 Task: Add a condition where "Channel Is Web service (API)" in recently solved tickets.
Action: Mouse moved to (6, 261)
Screenshot: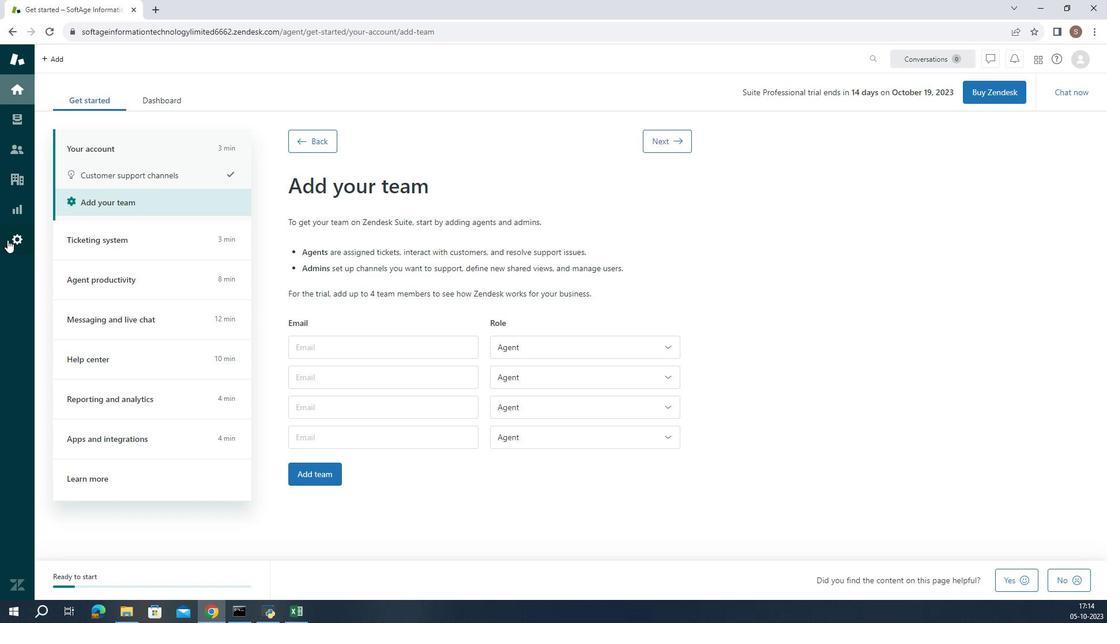 
Action: Mouse pressed left at (6, 261)
Screenshot: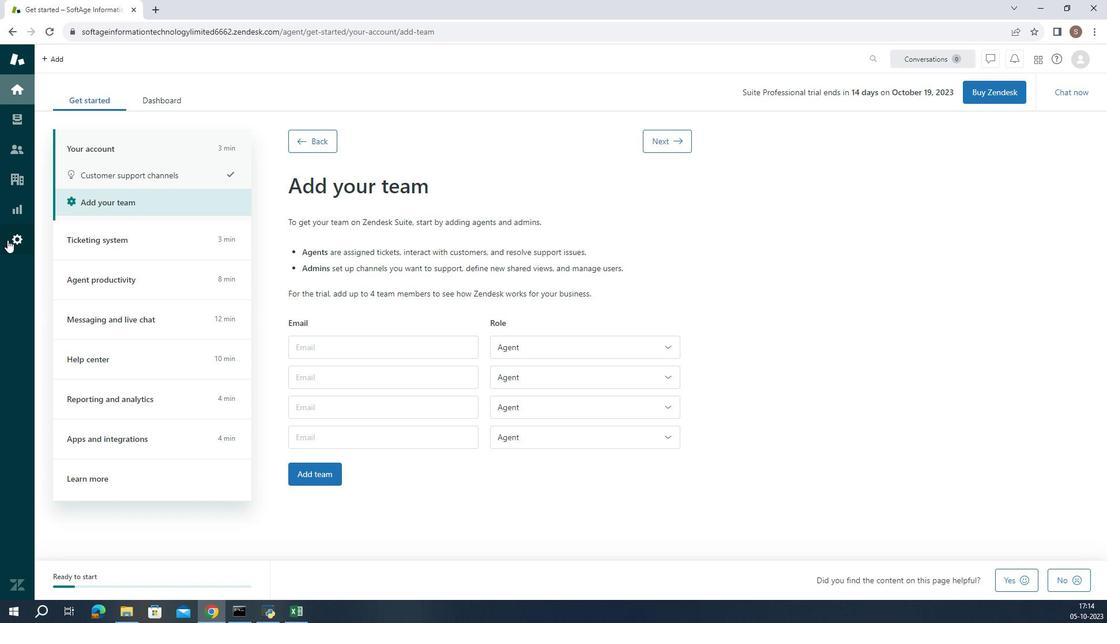 
Action: Mouse moved to (409, 530)
Screenshot: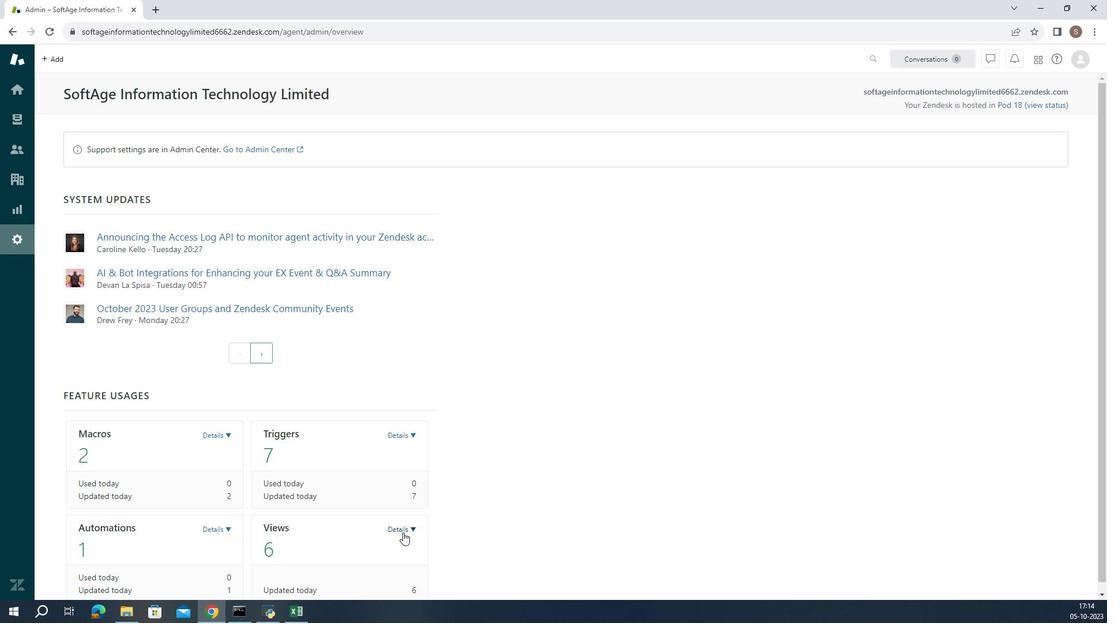 
Action: Mouse pressed left at (409, 530)
Screenshot: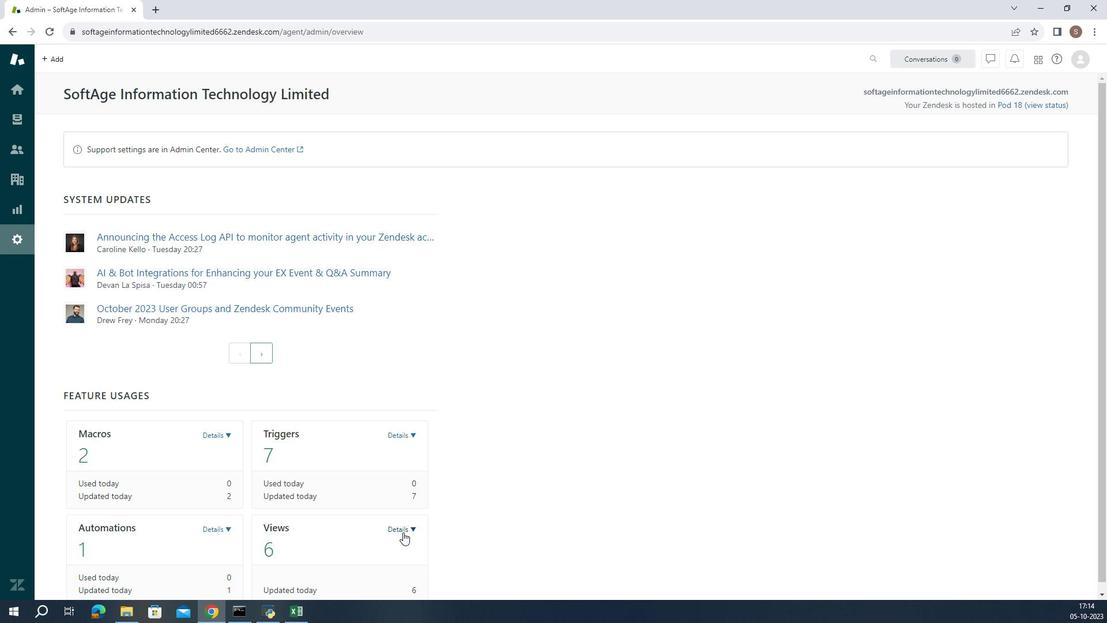 
Action: Mouse moved to (383, 566)
Screenshot: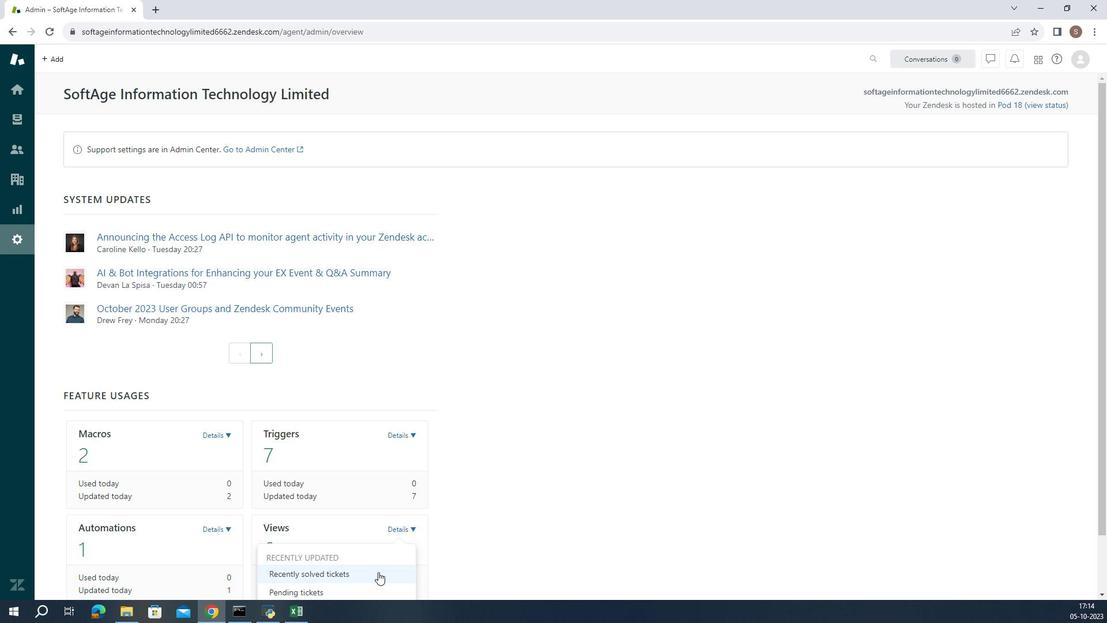 
Action: Mouse pressed left at (383, 566)
Screenshot: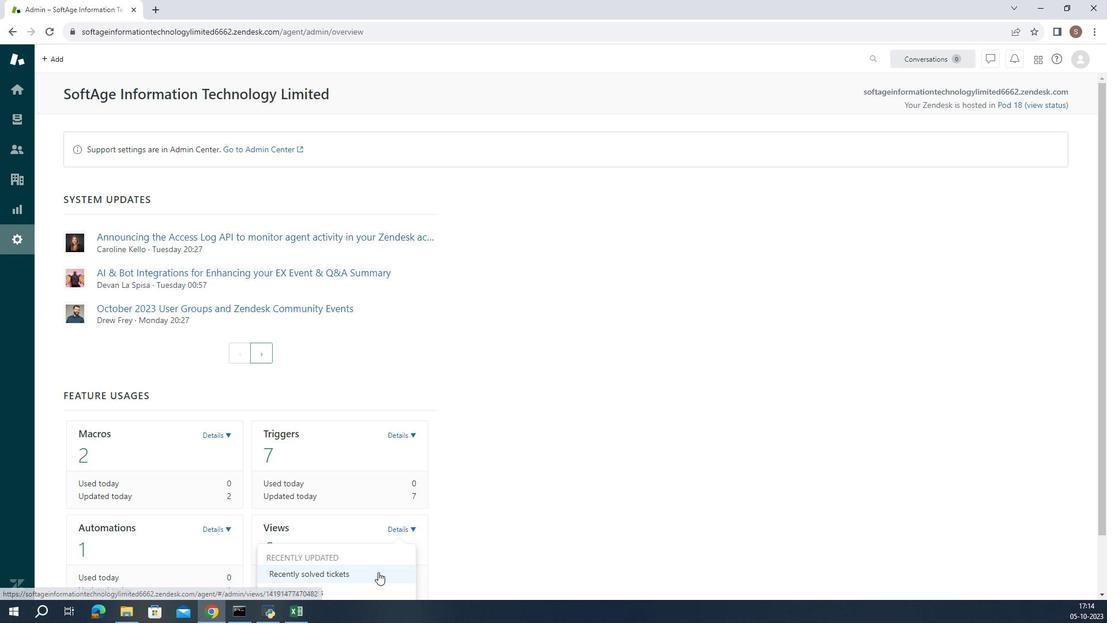 
Action: Mouse moved to (195, 396)
Screenshot: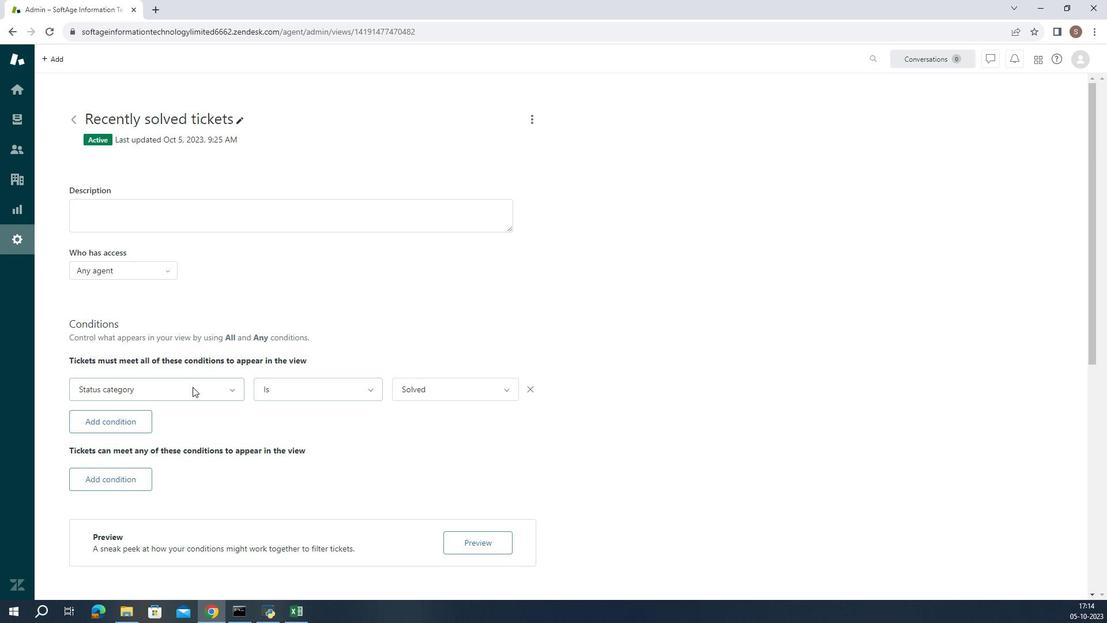 
Action: Mouse pressed left at (195, 396)
Screenshot: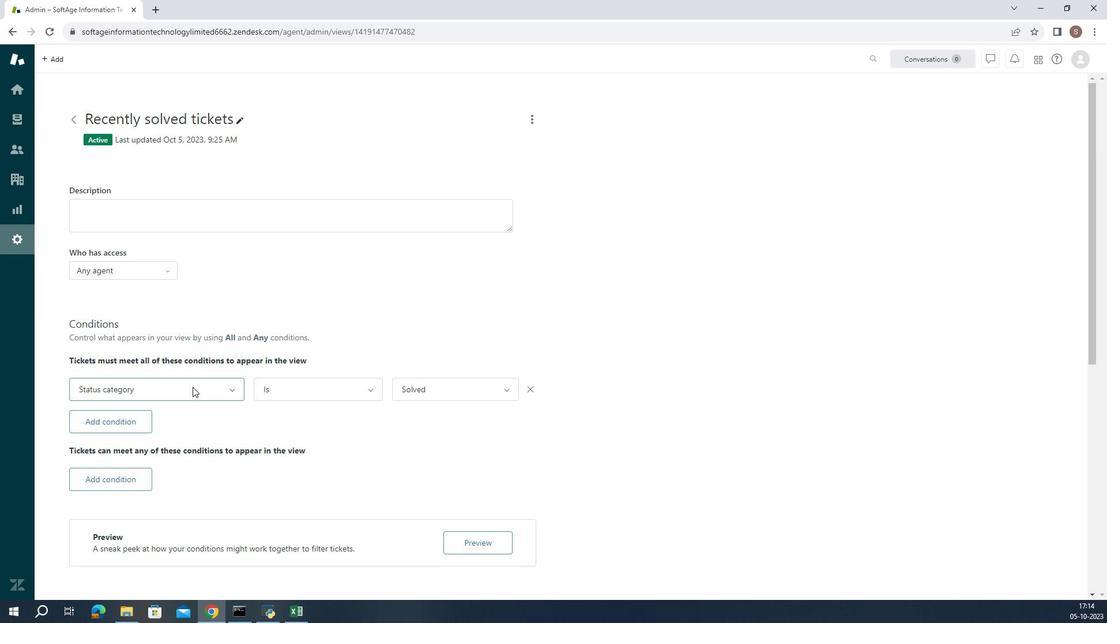
Action: Mouse moved to (217, 293)
Screenshot: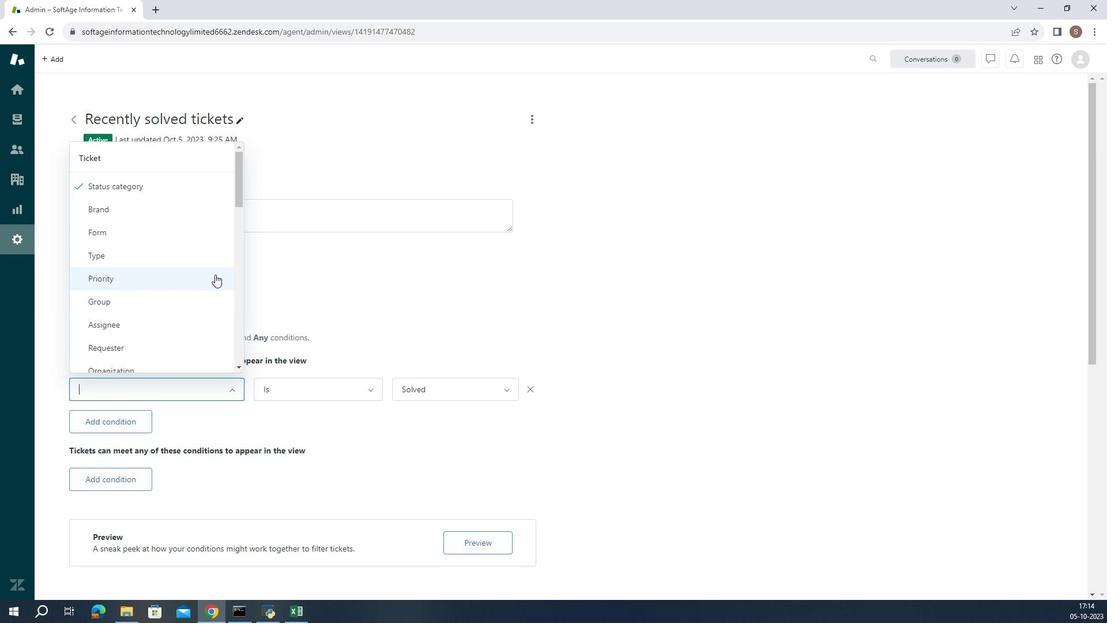 
Action: Mouse scrolled (217, 293) with delta (0, 0)
Screenshot: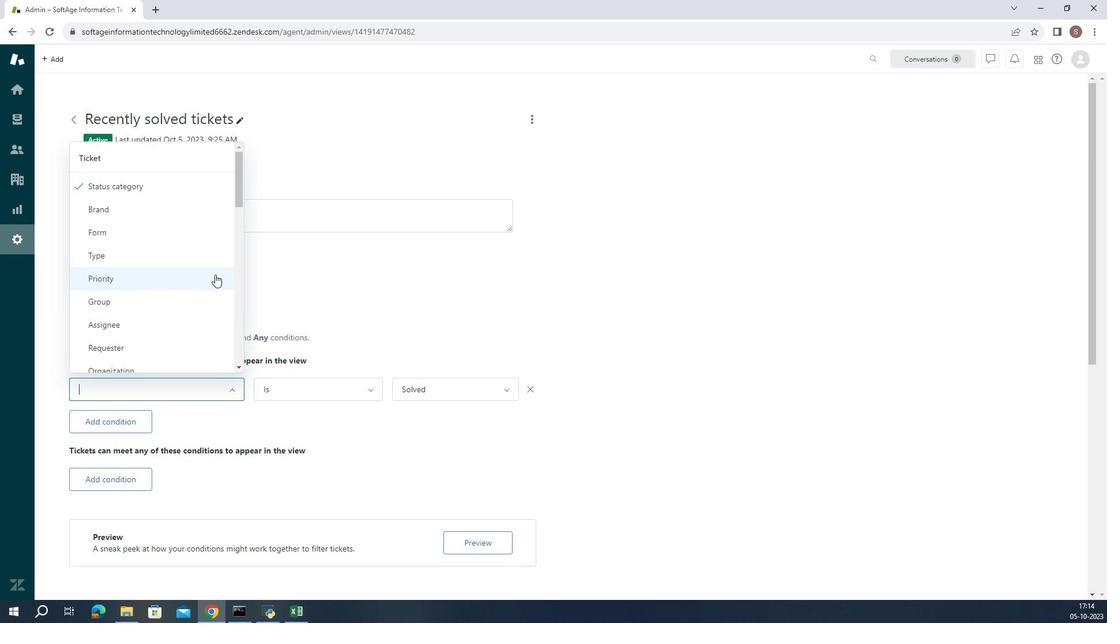 
Action: Mouse moved to (217, 293)
Screenshot: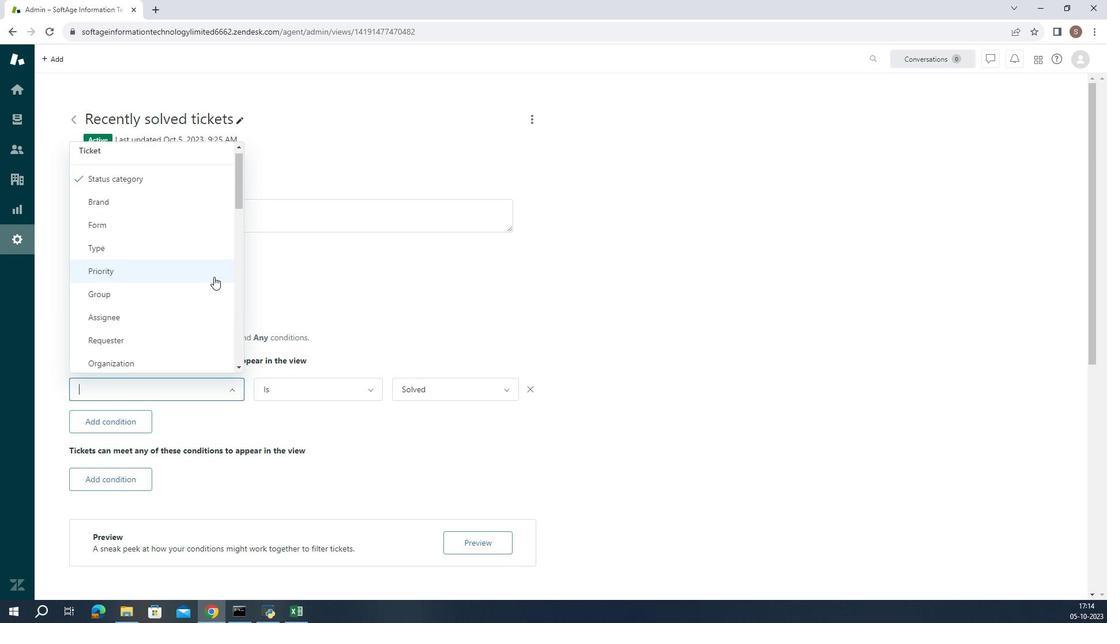 
Action: Mouse scrolled (217, 293) with delta (0, 0)
Screenshot: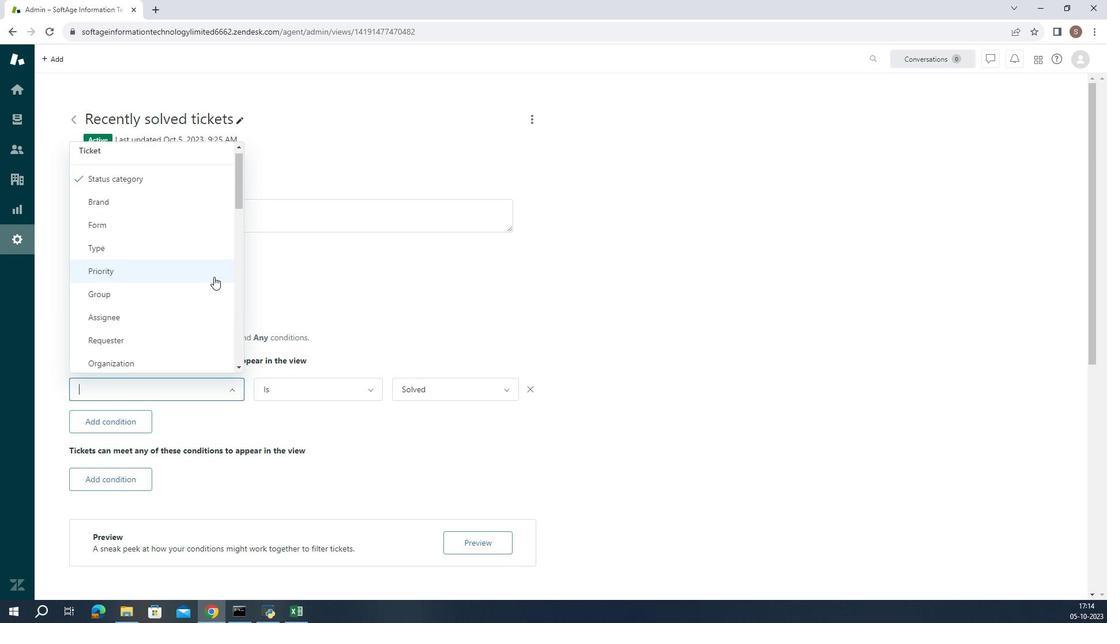
Action: Mouse moved to (188, 339)
Screenshot: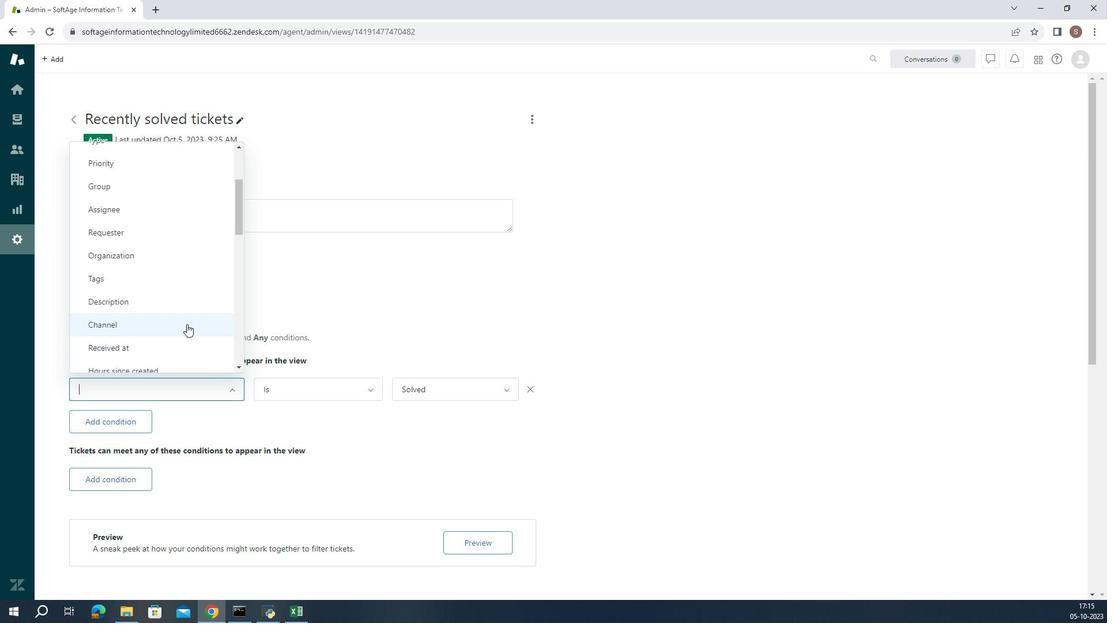 
Action: Mouse pressed left at (188, 339)
Screenshot: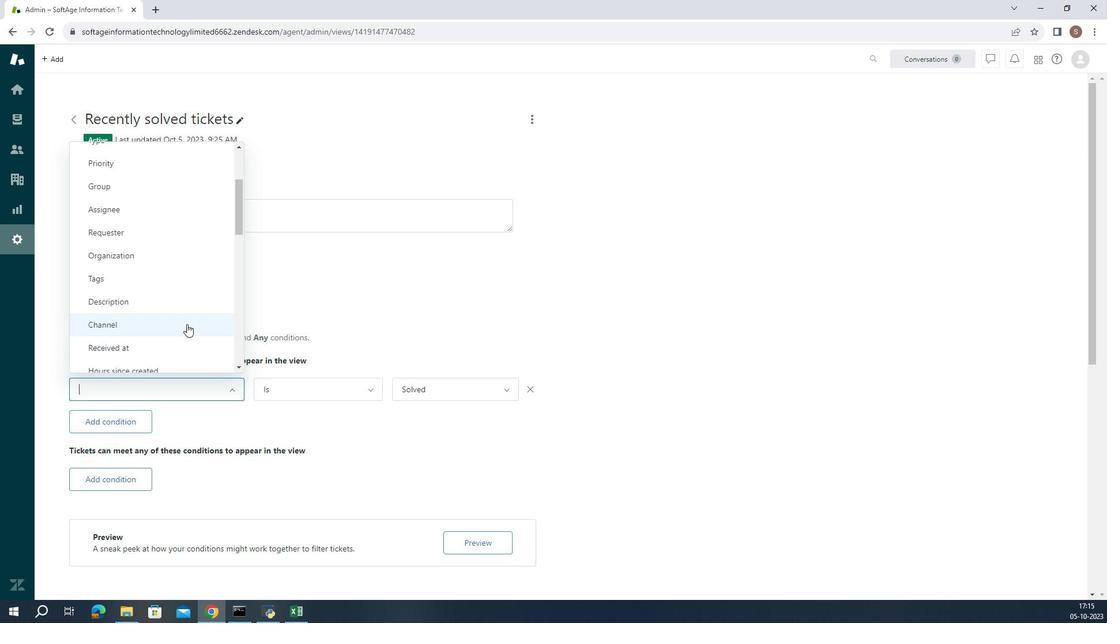 
Action: Mouse moved to (289, 400)
Screenshot: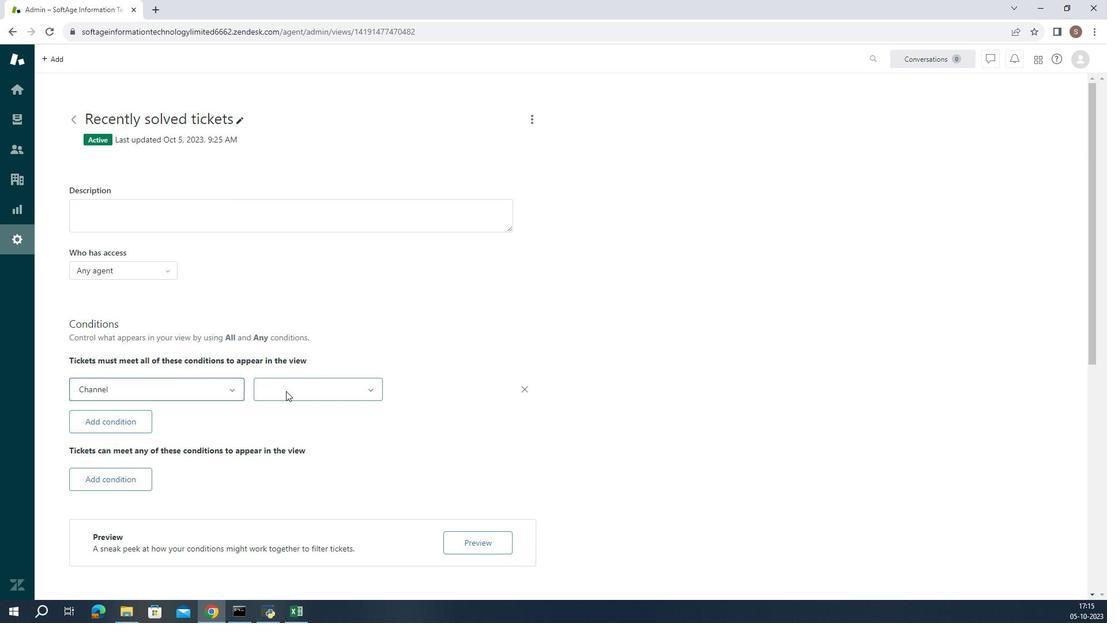
Action: Mouse pressed left at (289, 400)
Screenshot: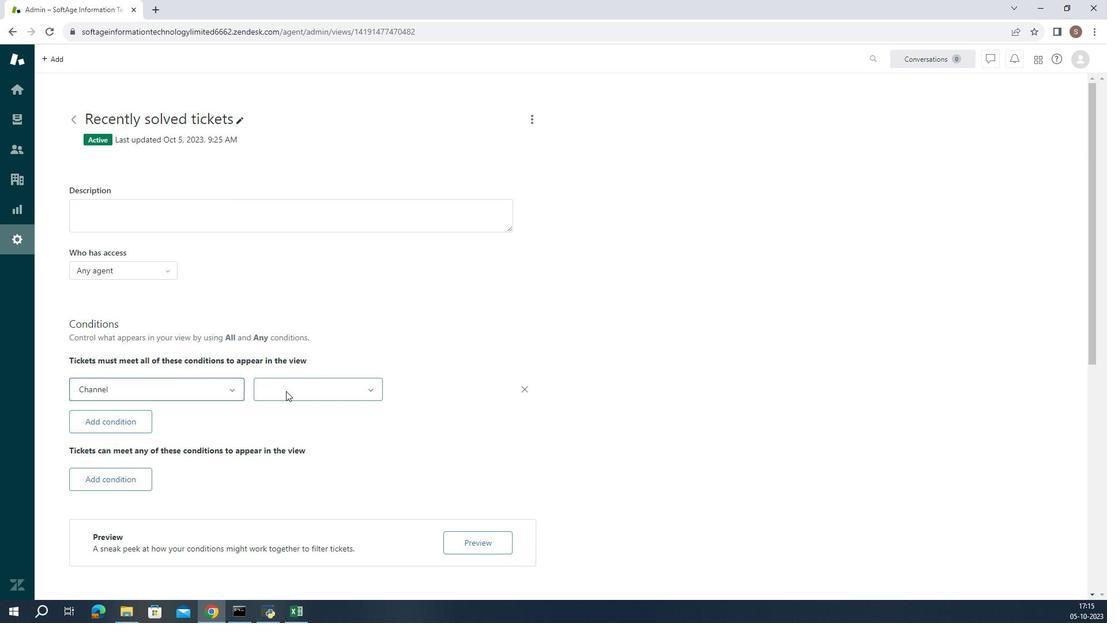 
Action: Mouse moved to (297, 424)
Screenshot: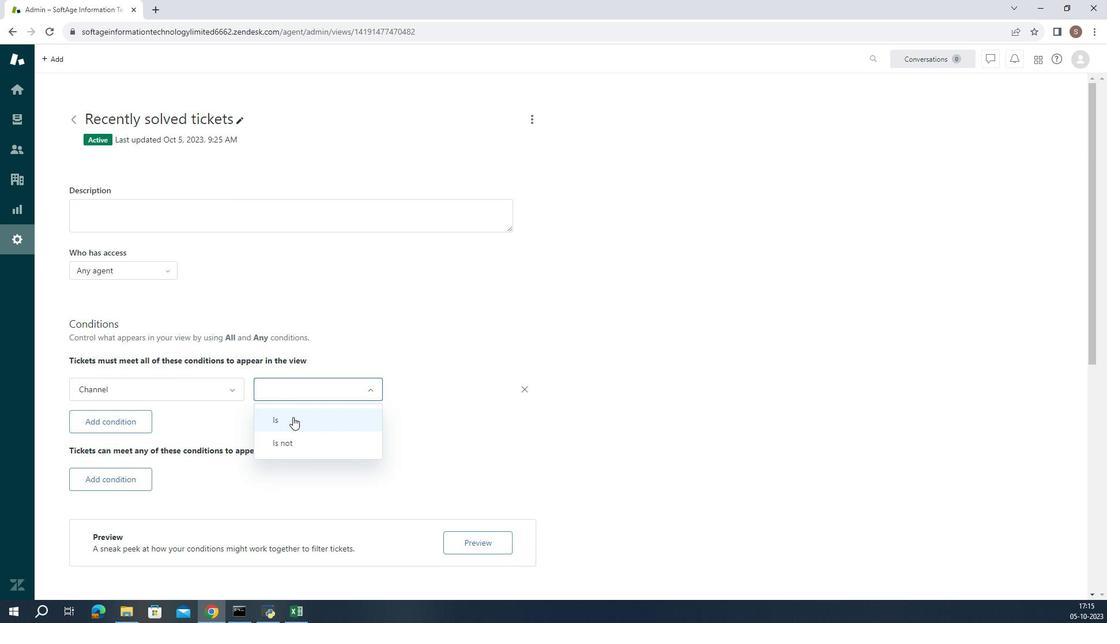 
Action: Mouse pressed left at (297, 424)
Screenshot: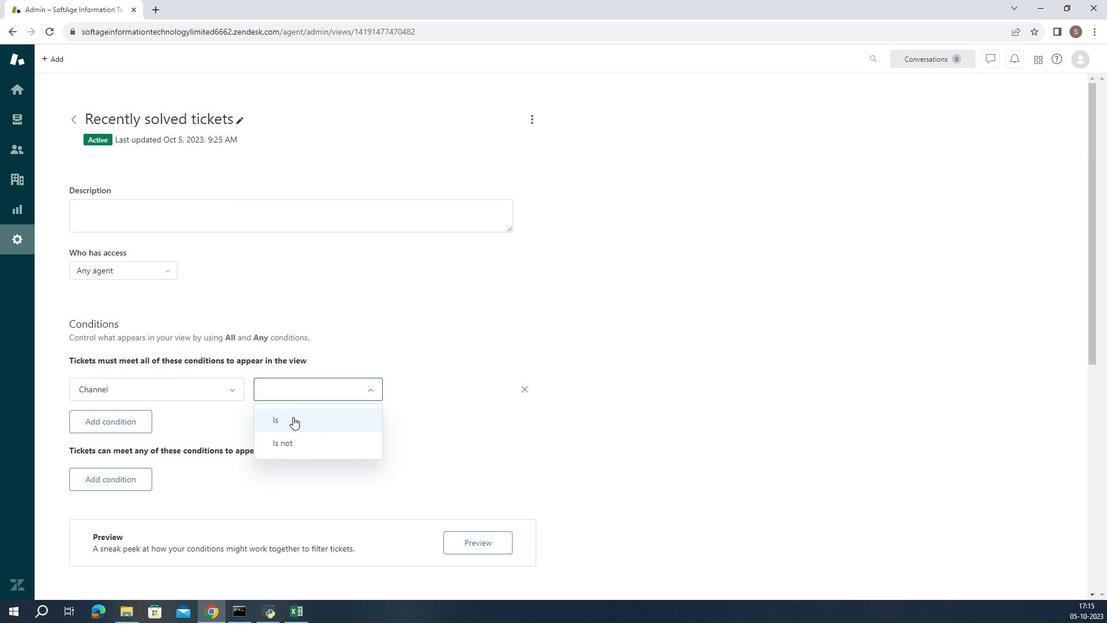 
Action: Mouse moved to (437, 399)
Screenshot: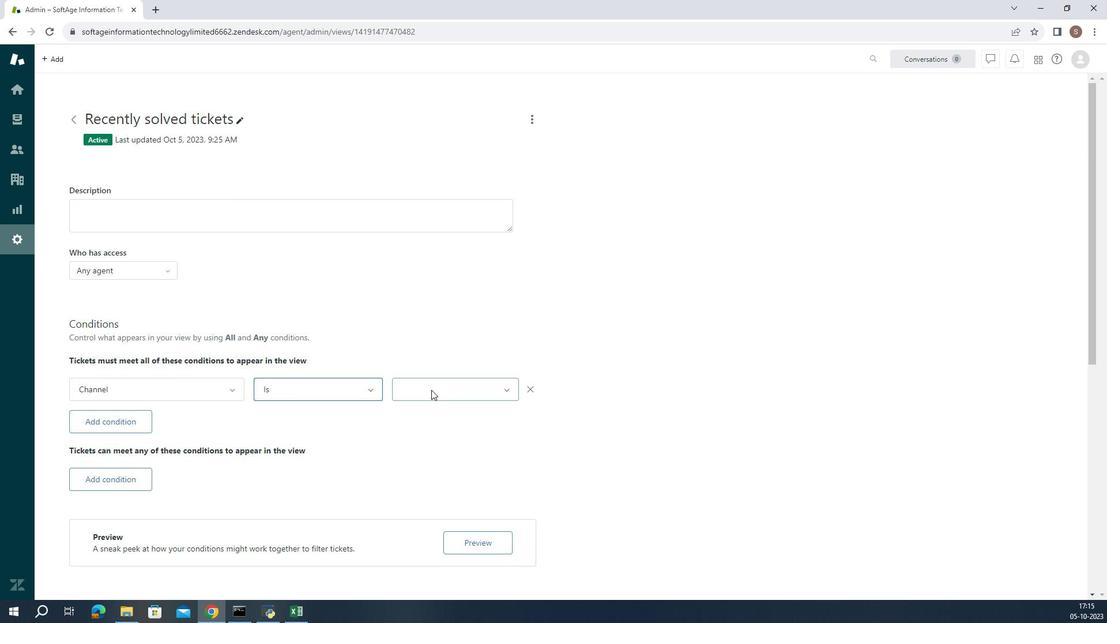
Action: Mouse pressed left at (437, 399)
Screenshot: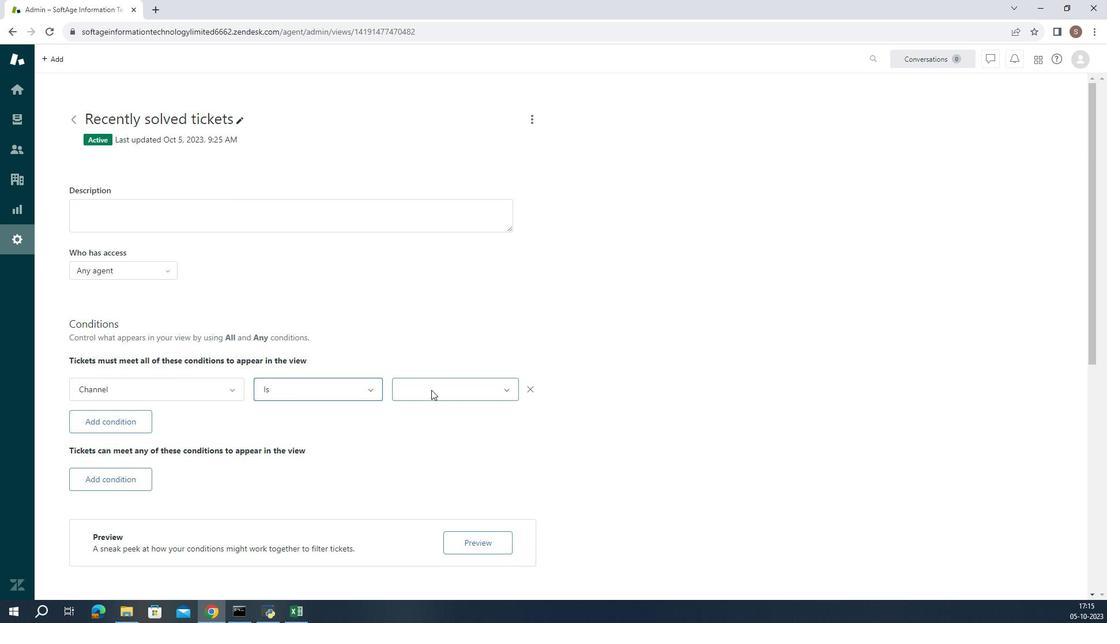 
Action: Mouse moved to (459, 285)
Screenshot: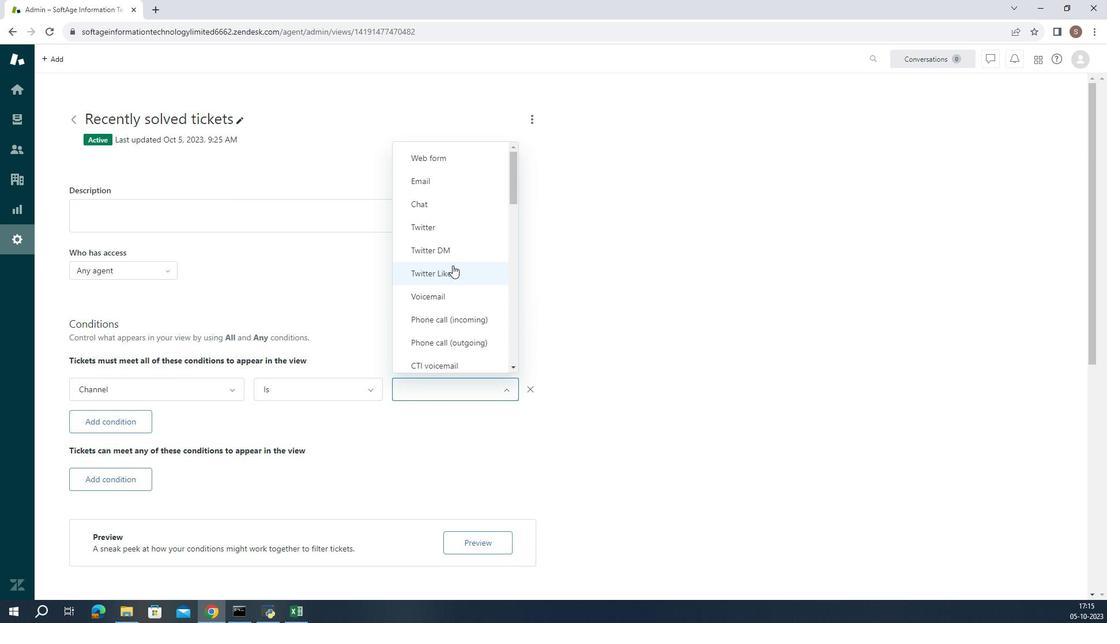 
Action: Mouse scrolled (459, 285) with delta (0, 0)
Screenshot: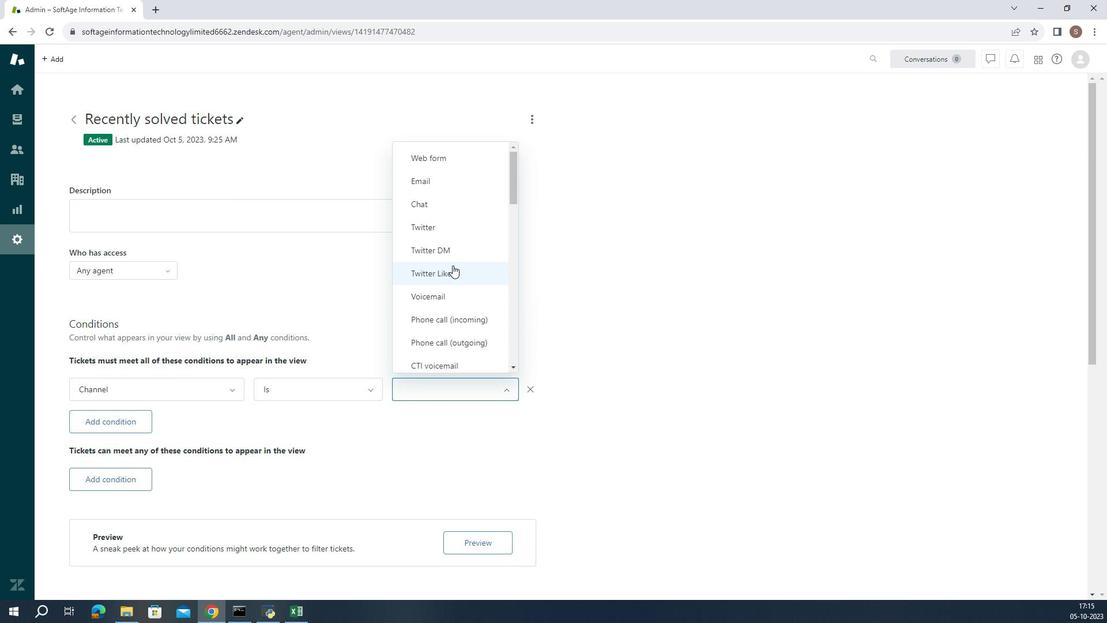 
Action: Mouse scrolled (459, 285) with delta (0, 0)
Screenshot: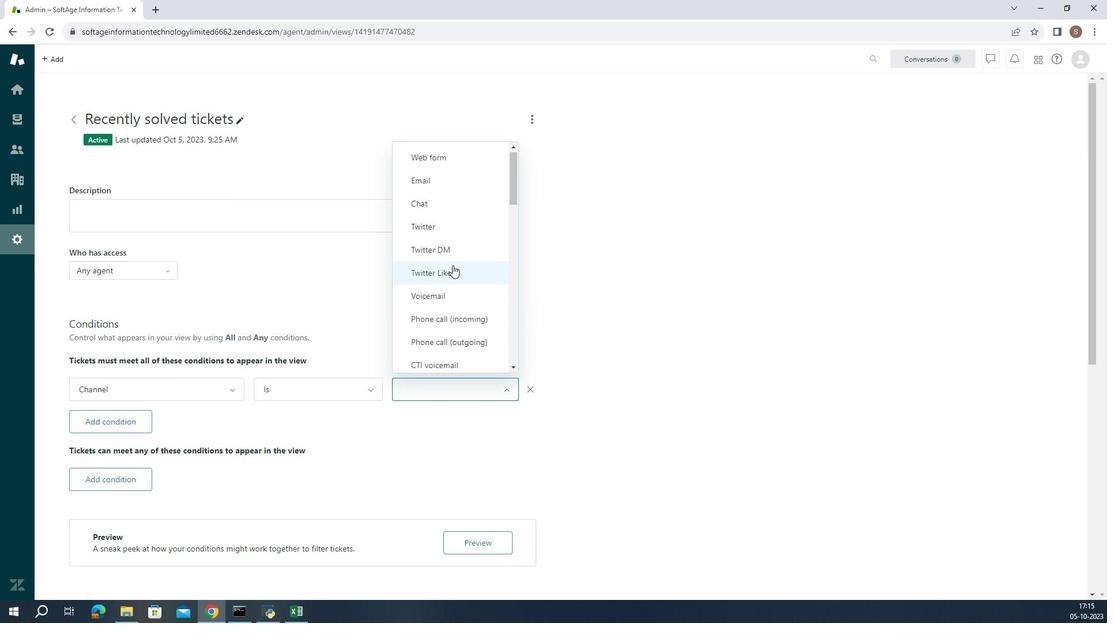 
Action: Mouse scrolled (459, 285) with delta (0, 0)
Screenshot: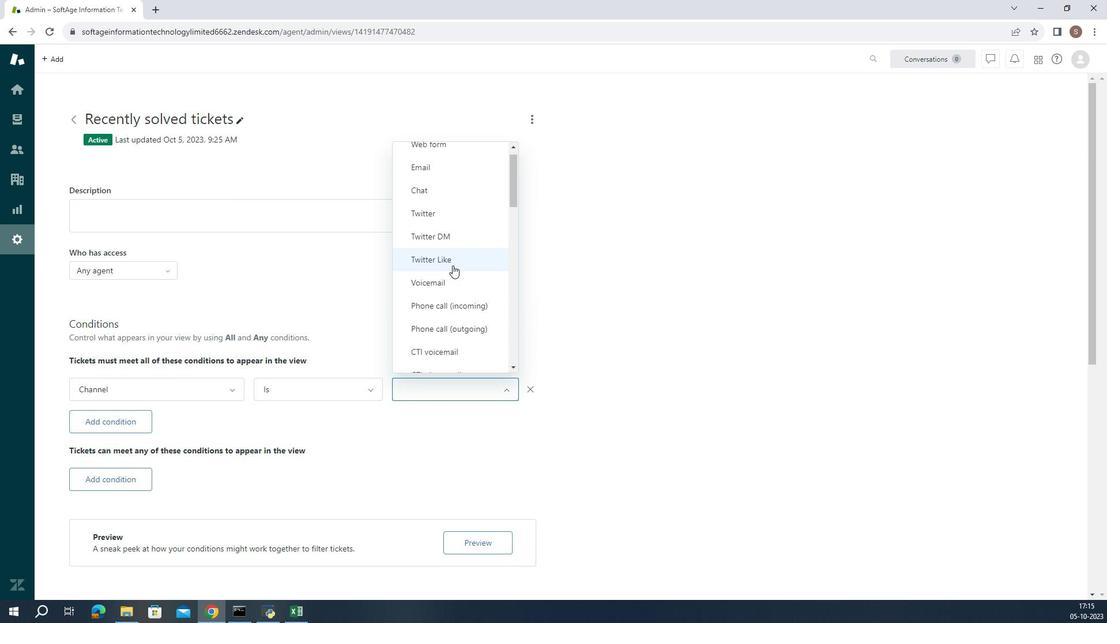 
Action: Mouse moved to (462, 306)
Screenshot: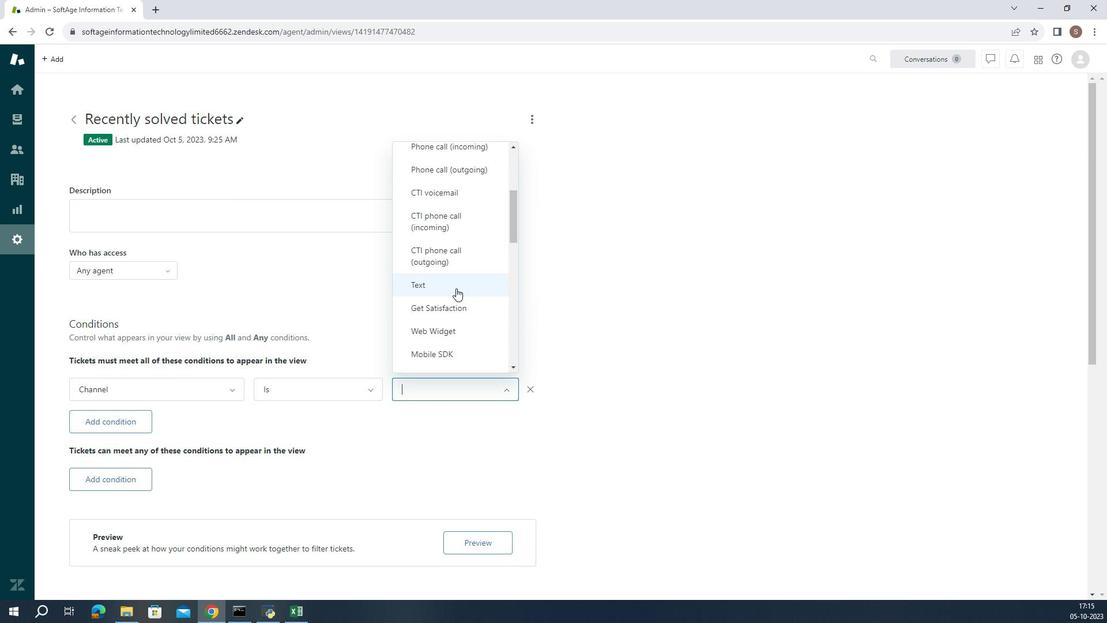 
Action: Mouse scrolled (462, 305) with delta (0, 0)
Screenshot: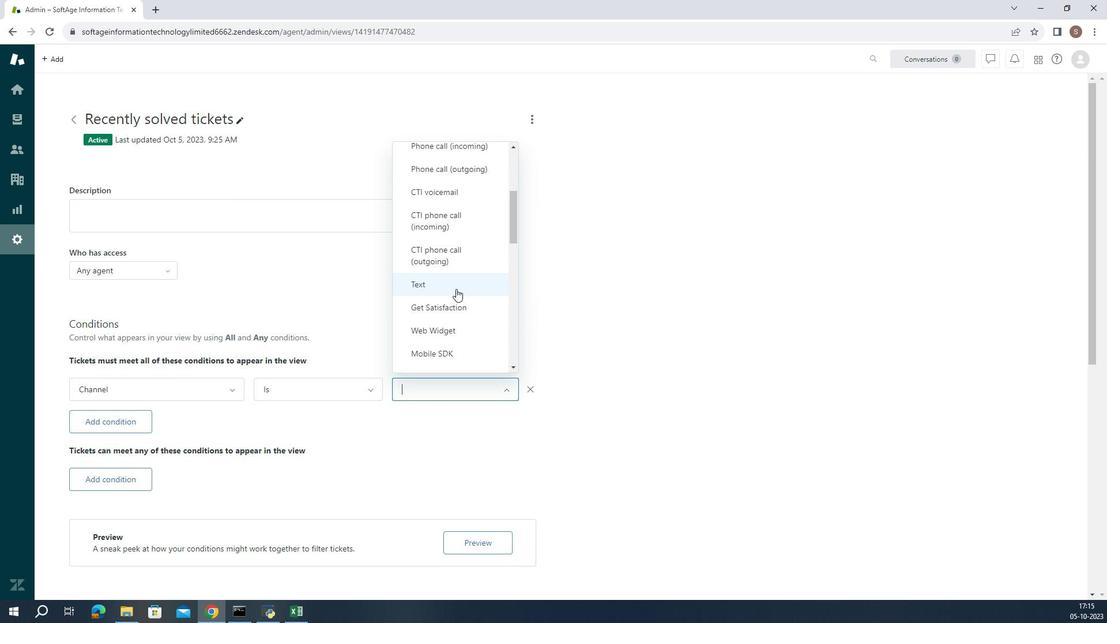 
Action: Mouse moved to (465, 314)
Screenshot: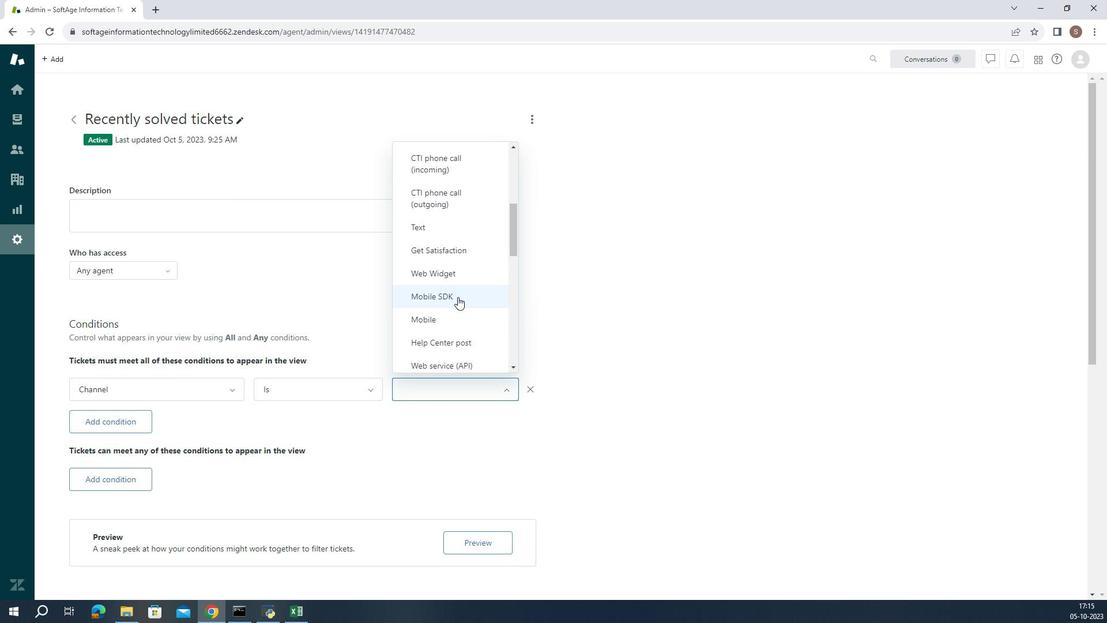 
Action: Mouse scrolled (465, 313) with delta (0, 0)
Screenshot: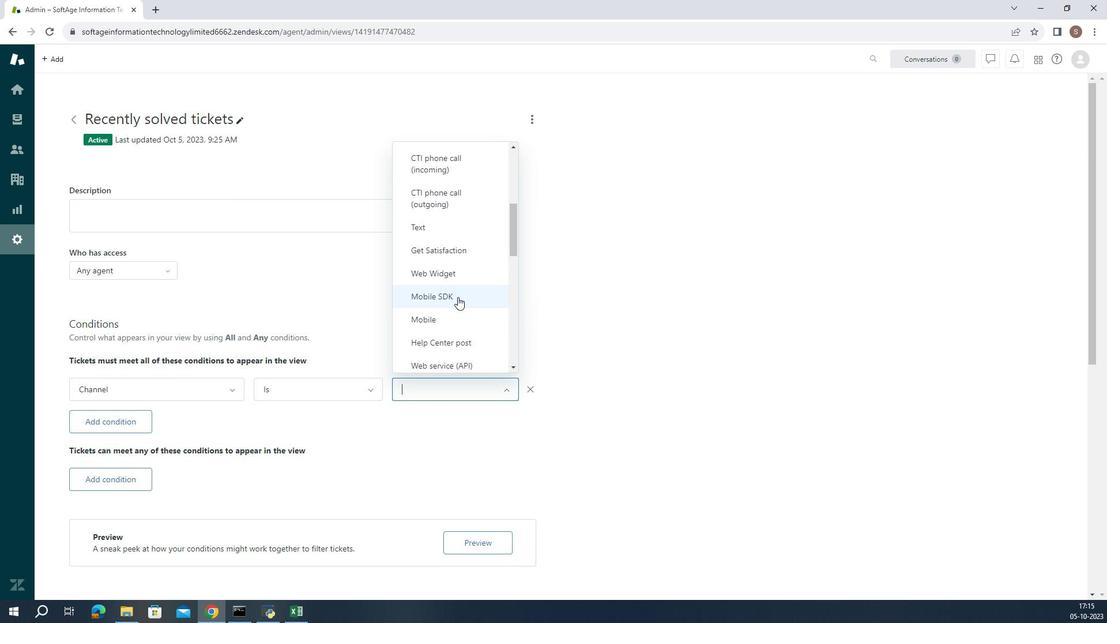 
Action: Mouse moved to (470, 323)
Screenshot: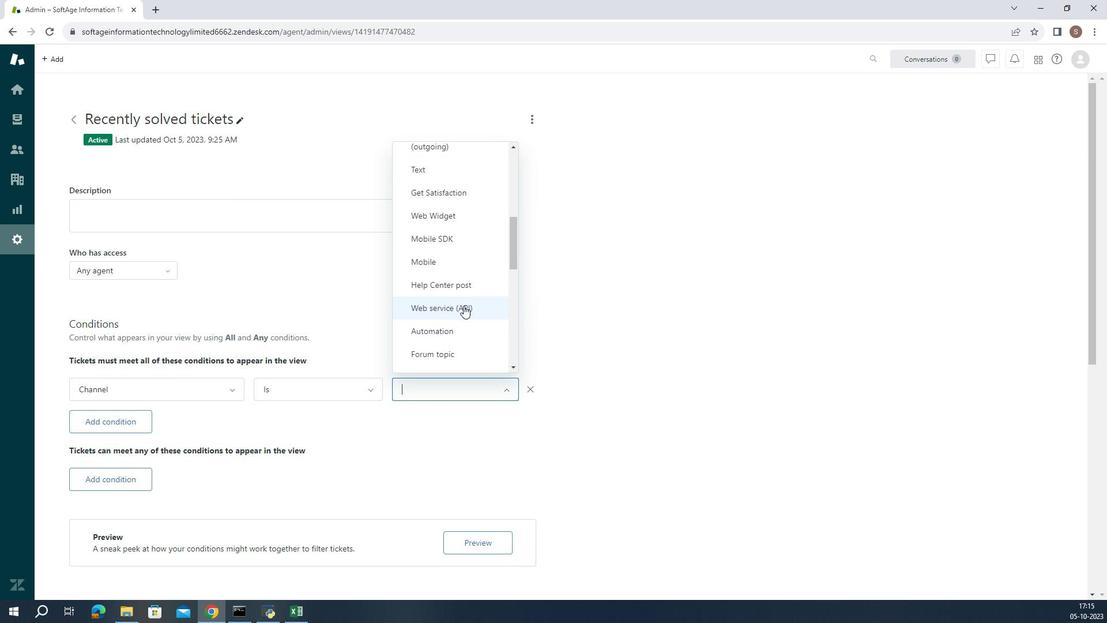 
Action: Mouse pressed left at (470, 323)
Screenshot: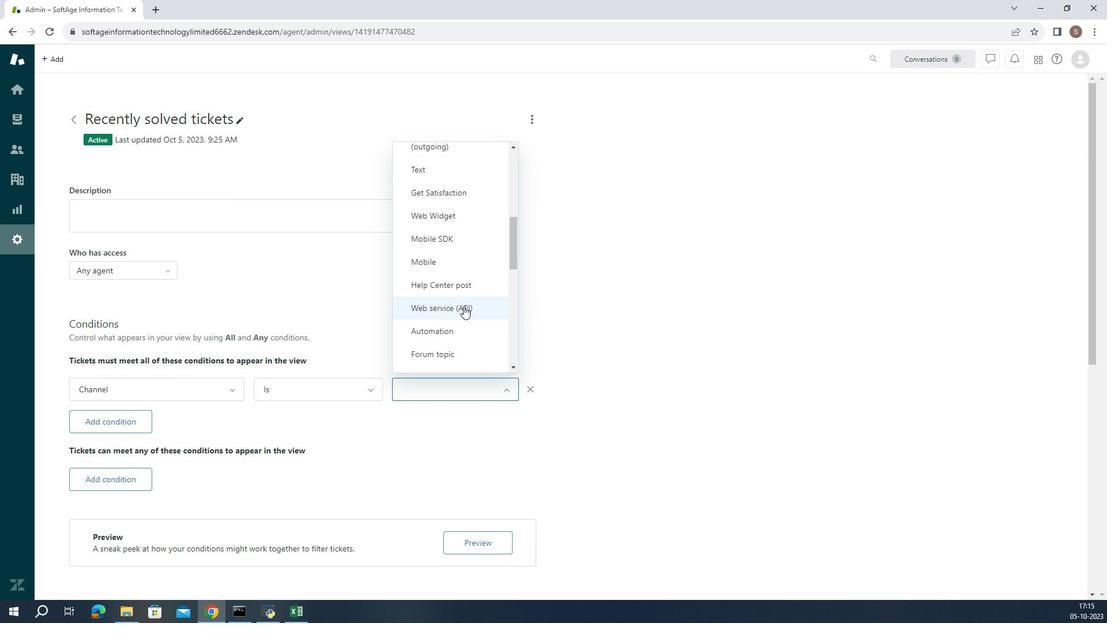 
Action: Mouse moved to (497, 339)
Screenshot: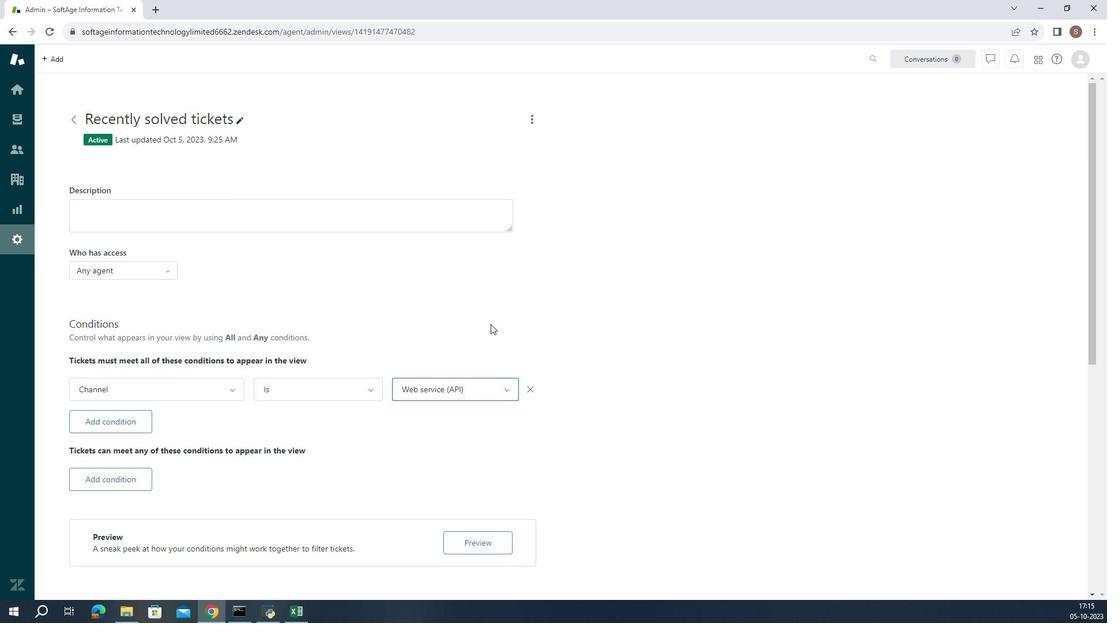 
Action: Mouse pressed left at (497, 339)
Screenshot: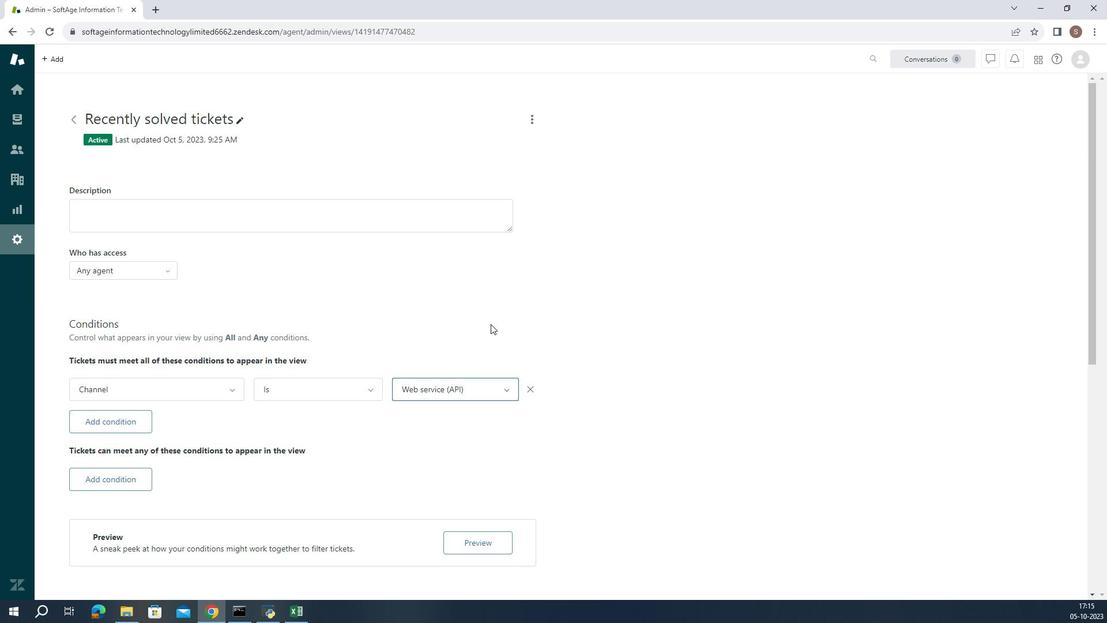 
Action: Mouse moved to (497, 339)
Screenshot: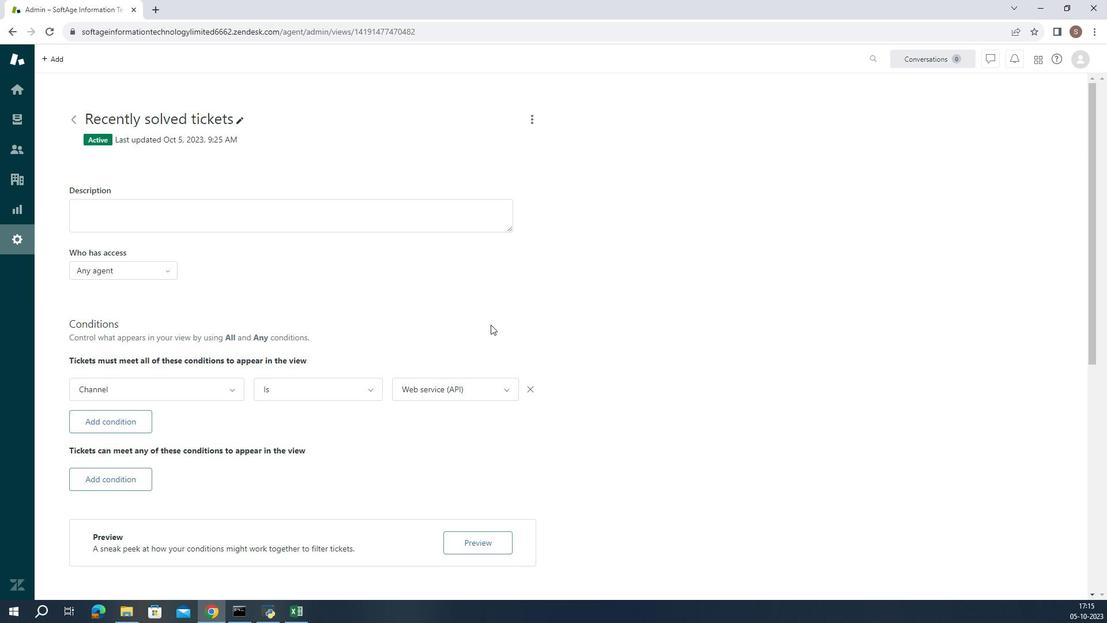 
